 Task: Look for products in the category "Fragrance" from Lifeflo only.
Action: Mouse moved to (230, 126)
Screenshot: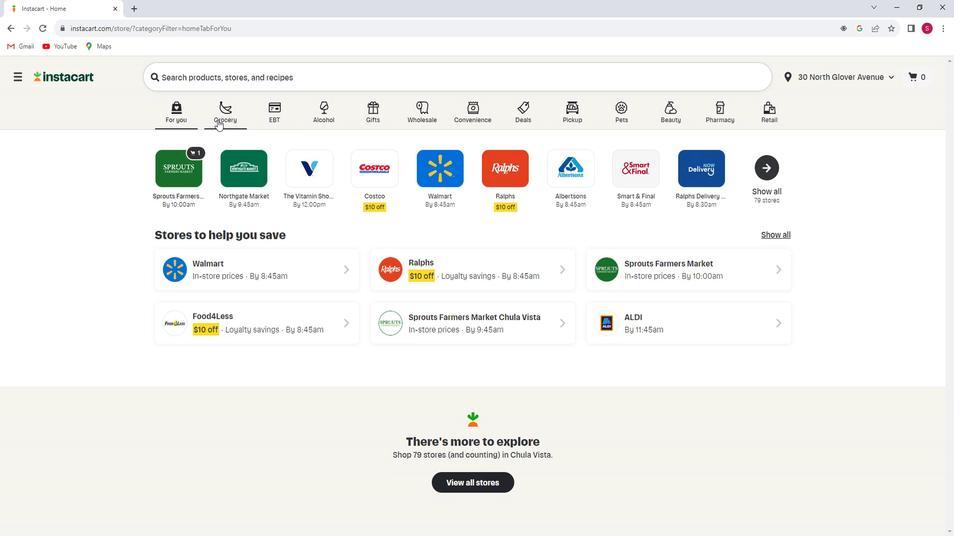 
Action: Mouse pressed left at (230, 126)
Screenshot: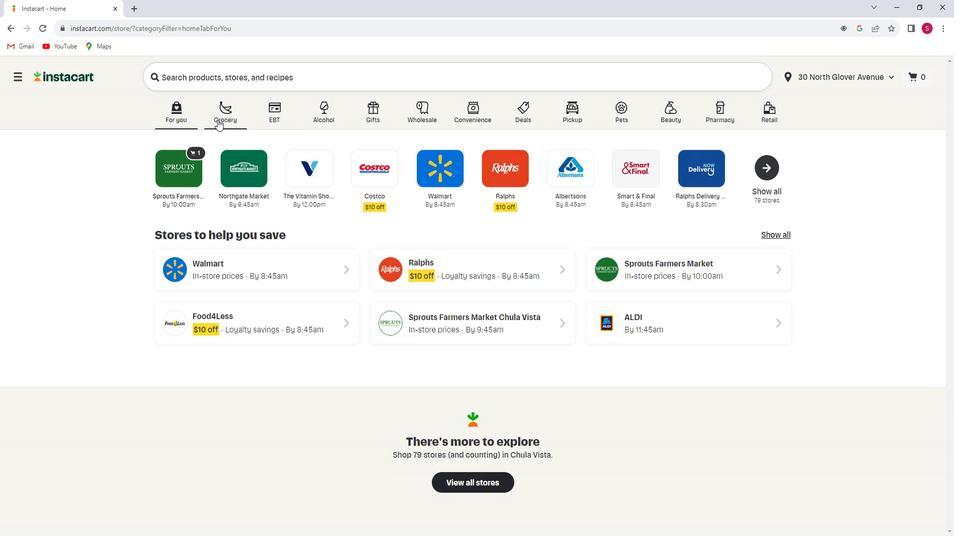 
Action: Mouse moved to (289, 305)
Screenshot: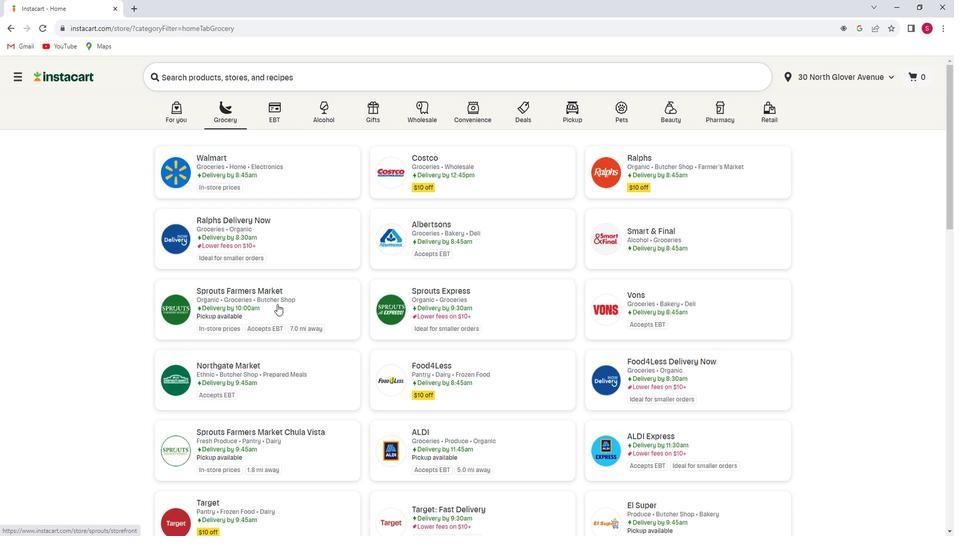 
Action: Mouse pressed left at (289, 305)
Screenshot: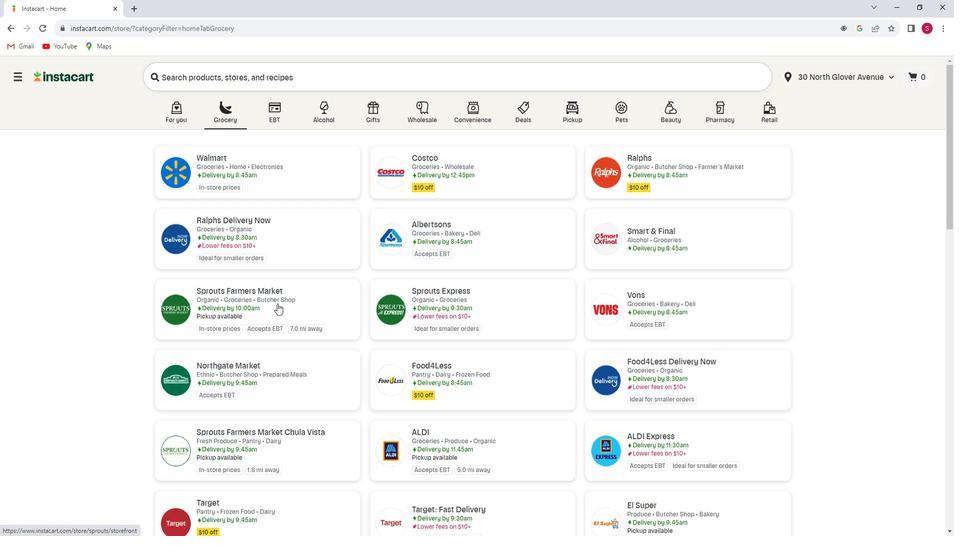 
Action: Mouse moved to (102, 314)
Screenshot: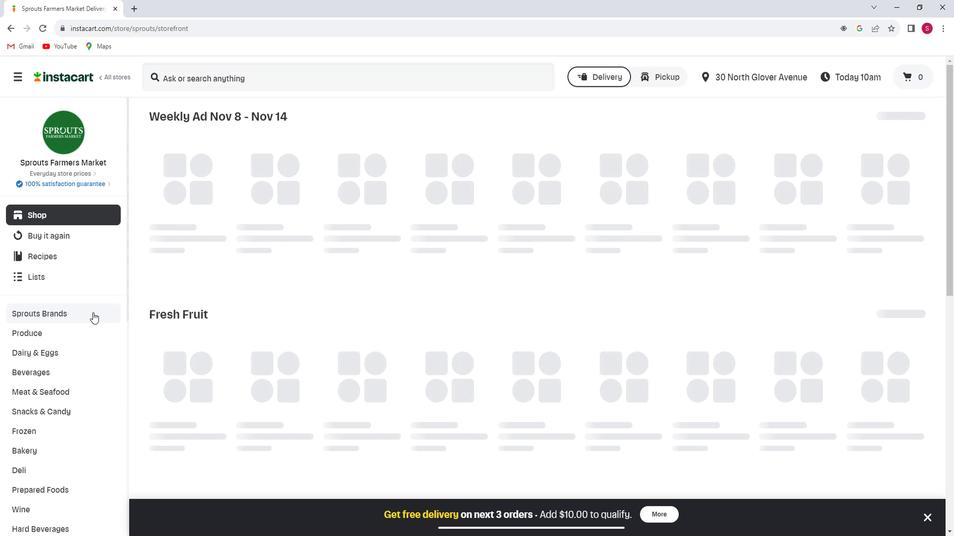 
Action: Mouse scrolled (102, 314) with delta (0, 0)
Screenshot: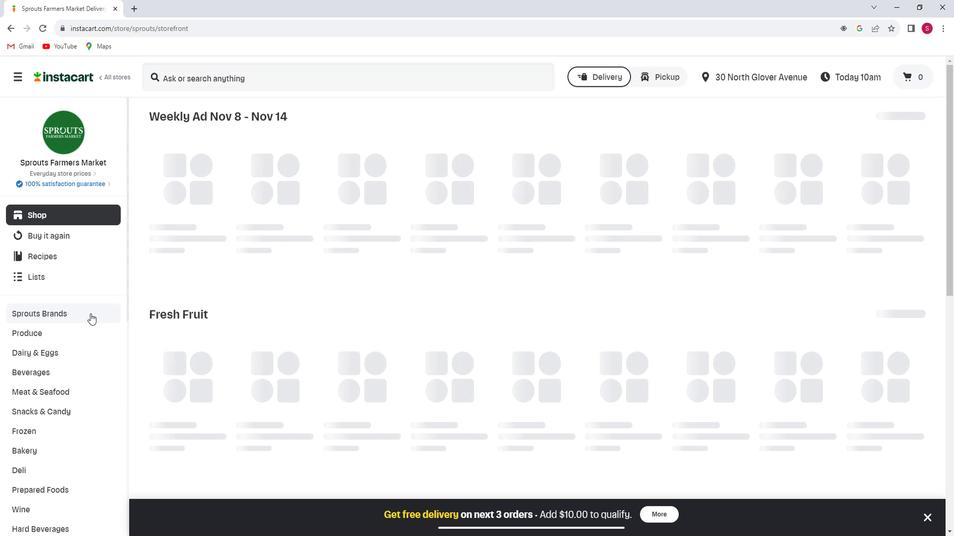 
Action: Mouse scrolled (102, 314) with delta (0, 0)
Screenshot: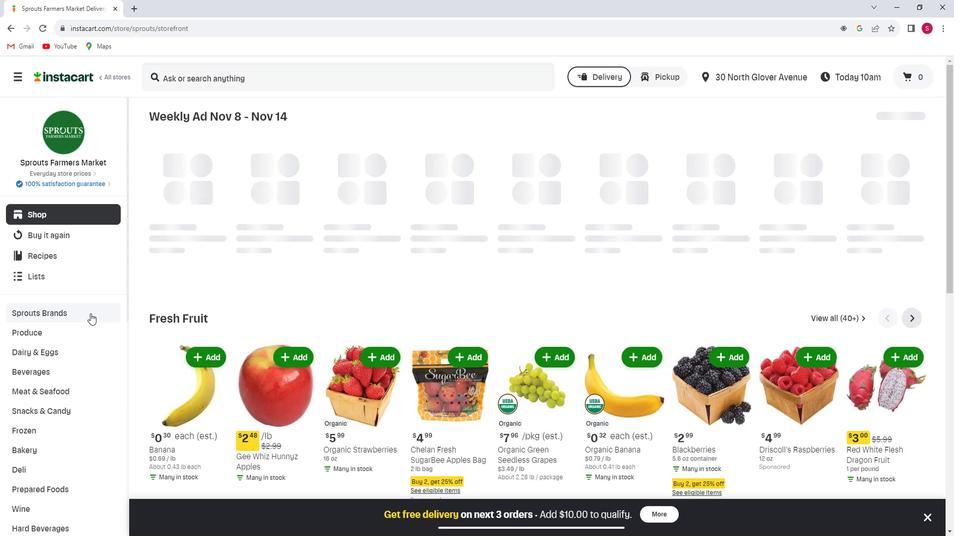 
Action: Mouse moved to (101, 316)
Screenshot: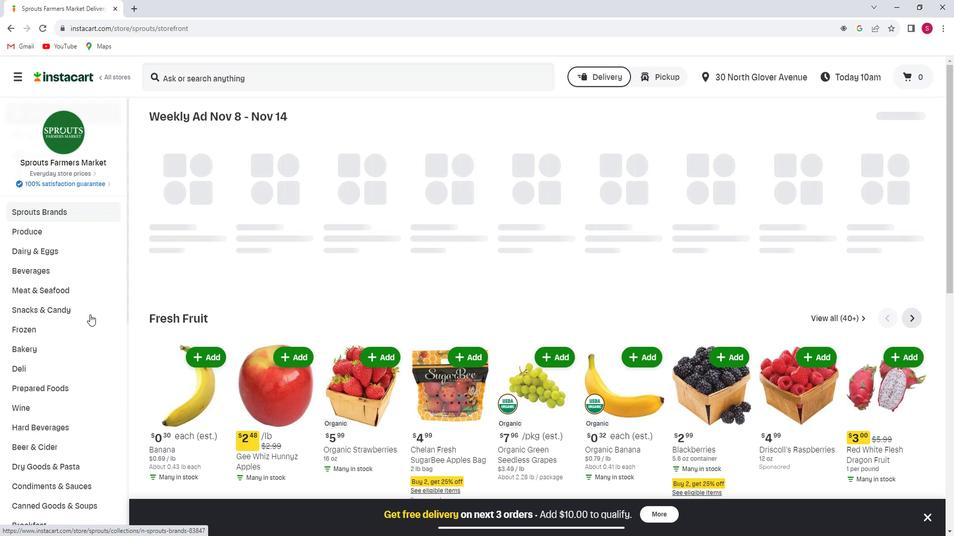 
Action: Mouse scrolled (101, 315) with delta (0, 0)
Screenshot: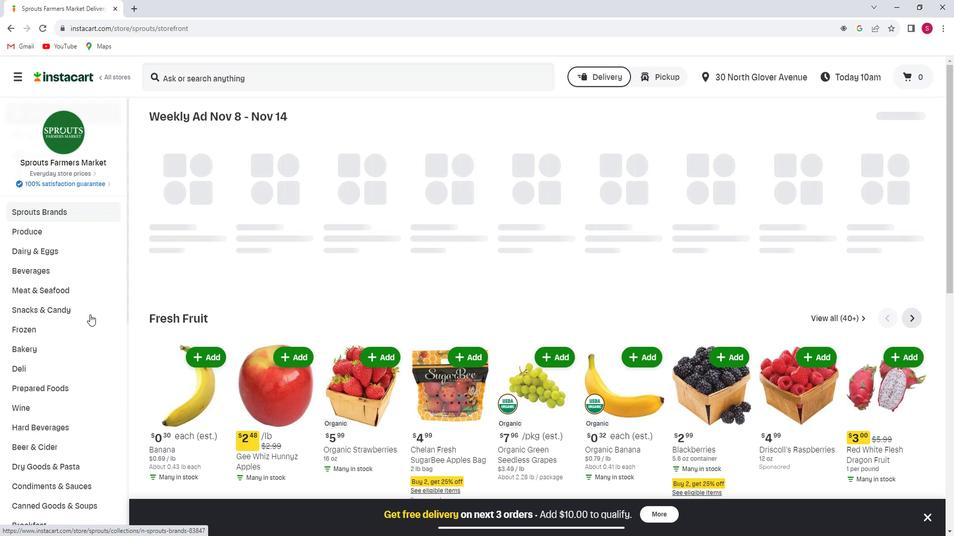 
Action: Mouse moved to (100, 318)
Screenshot: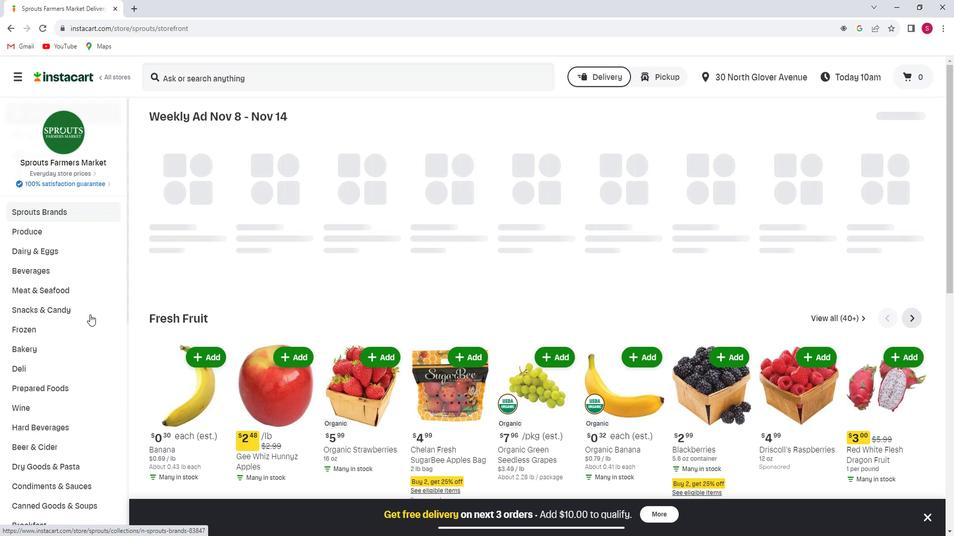 
Action: Mouse scrolled (100, 318) with delta (0, 0)
Screenshot: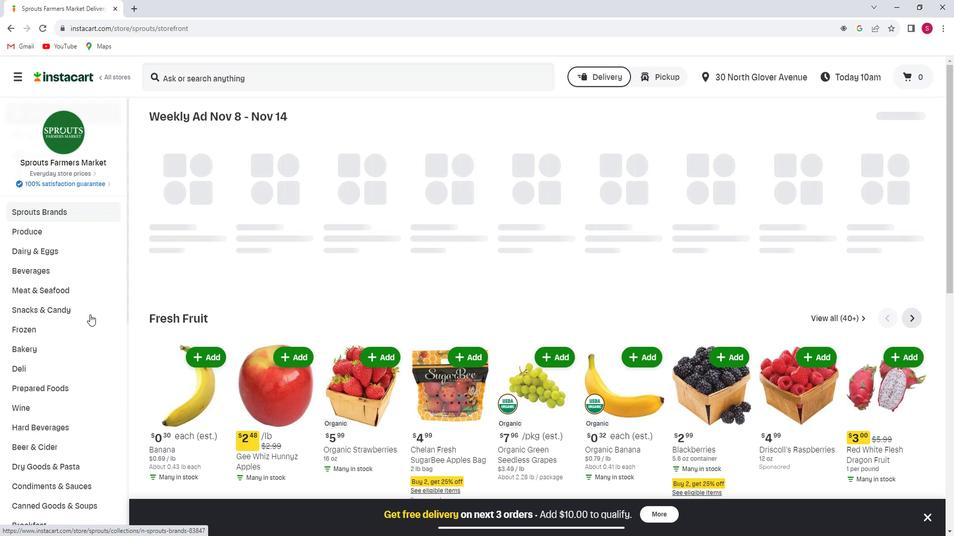 
Action: Mouse moved to (100, 319)
Screenshot: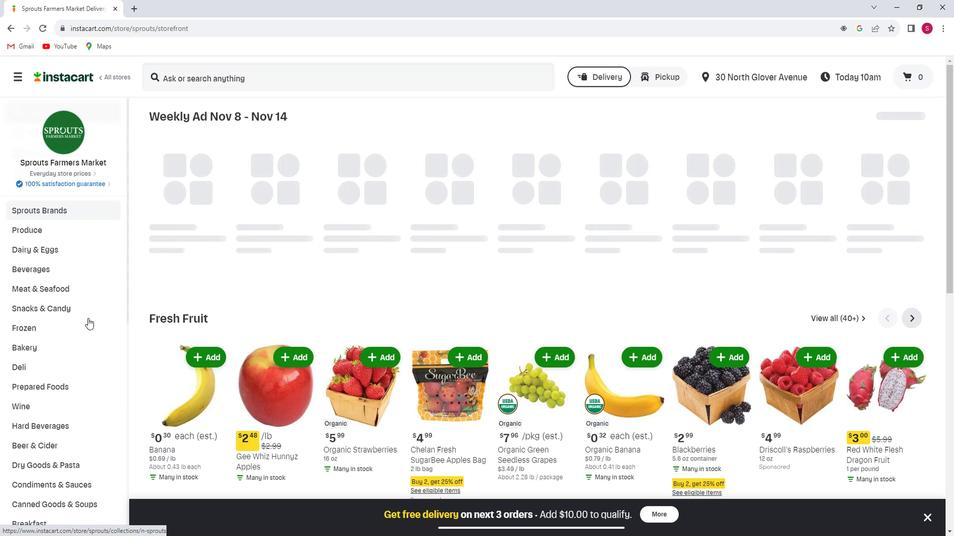
Action: Mouse scrolled (100, 318) with delta (0, 0)
Screenshot: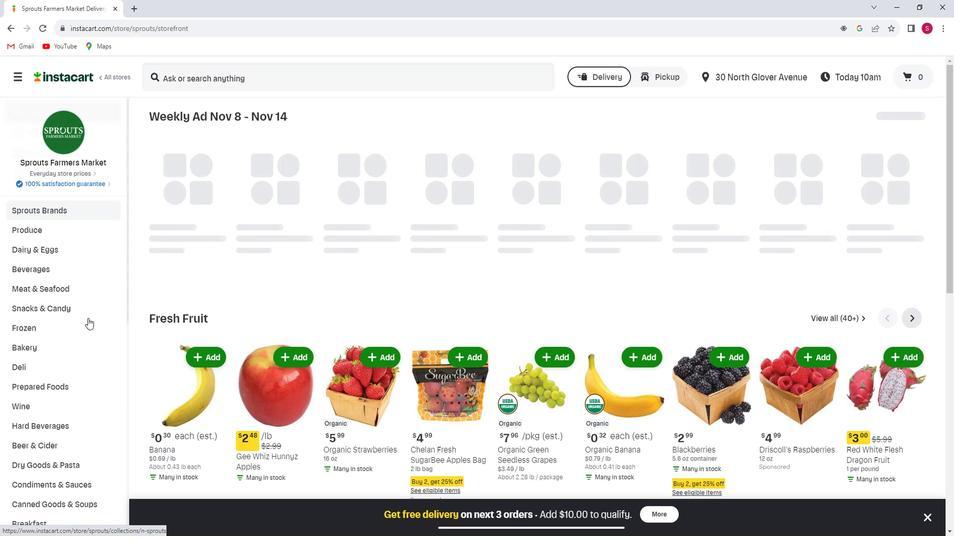 
Action: Mouse moved to (94, 325)
Screenshot: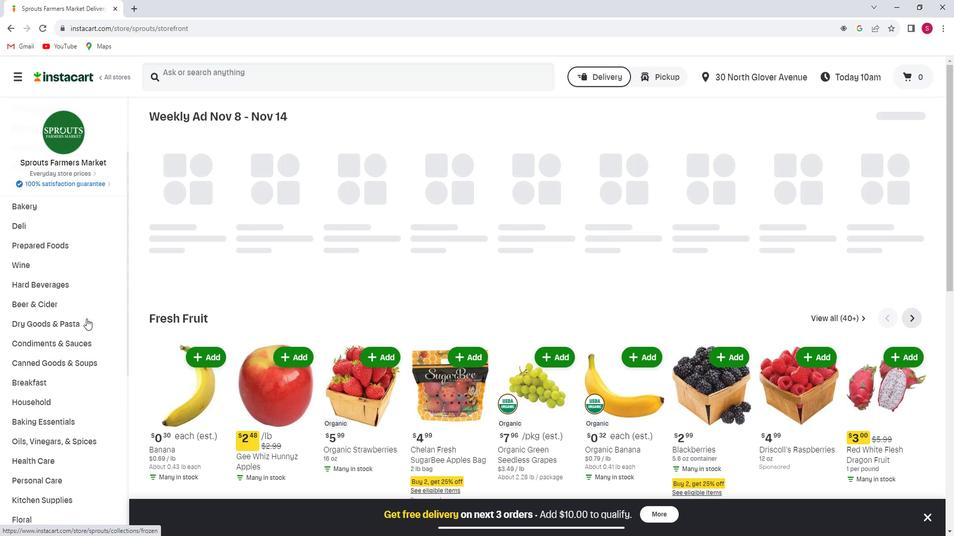 
Action: Mouse scrolled (94, 325) with delta (0, 0)
Screenshot: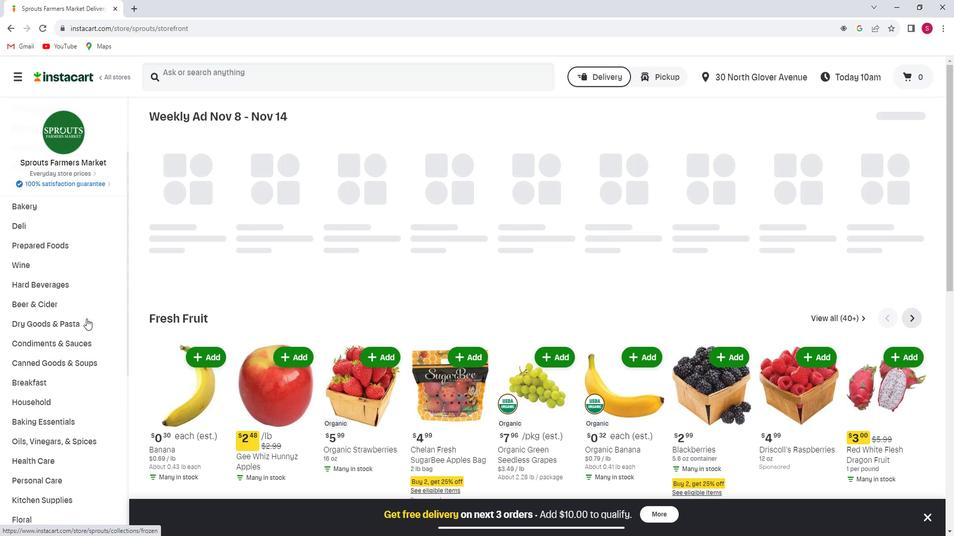 
Action: Mouse moved to (93, 327)
Screenshot: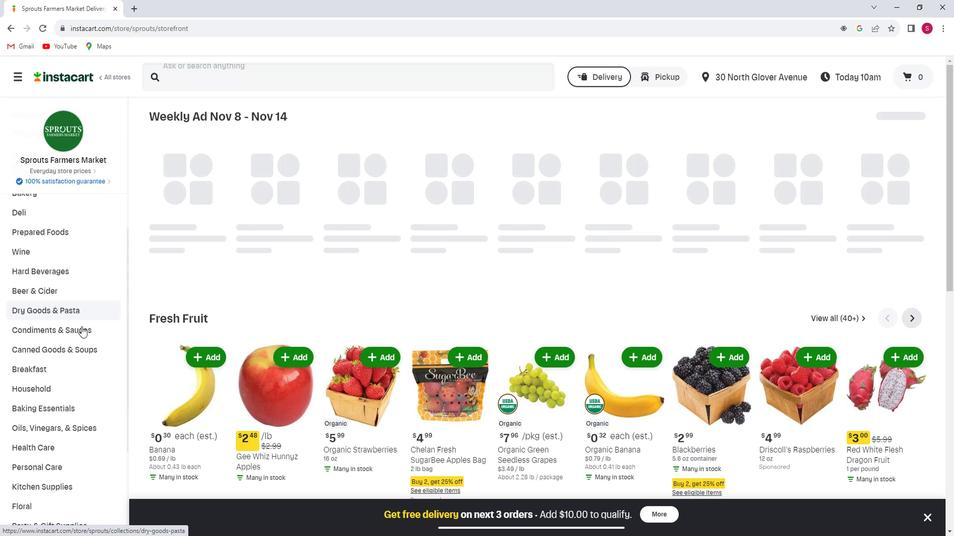 
Action: Mouse scrolled (93, 326) with delta (0, 0)
Screenshot: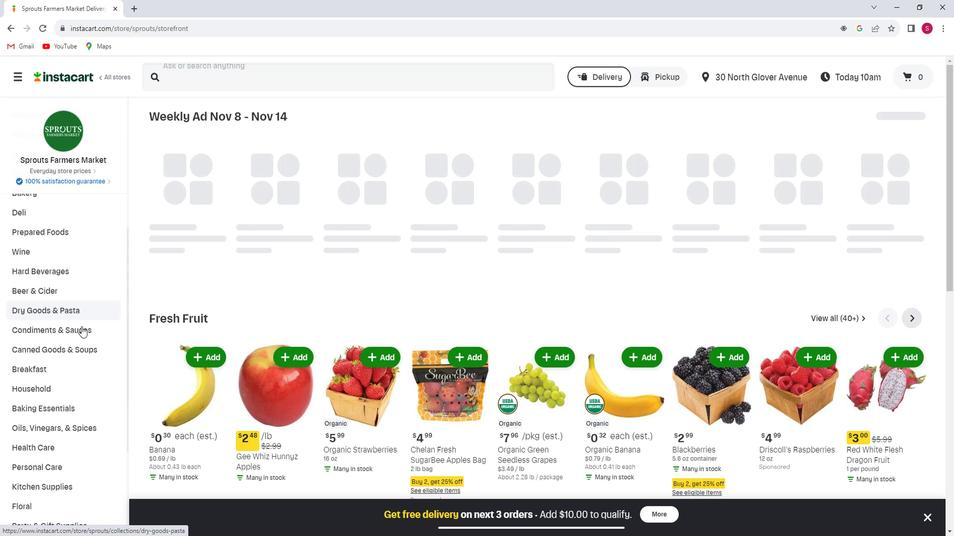 
Action: Mouse moved to (71, 364)
Screenshot: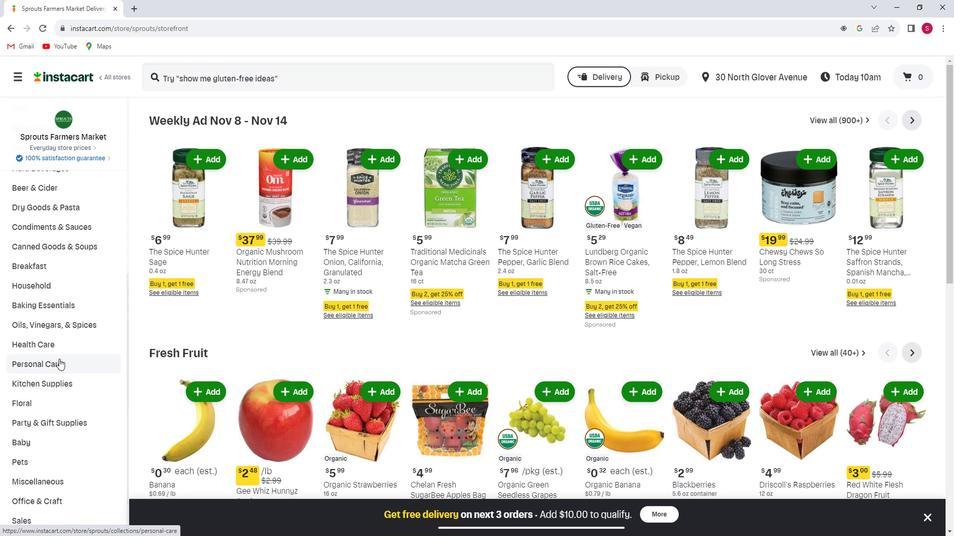 
Action: Mouse pressed left at (71, 364)
Screenshot: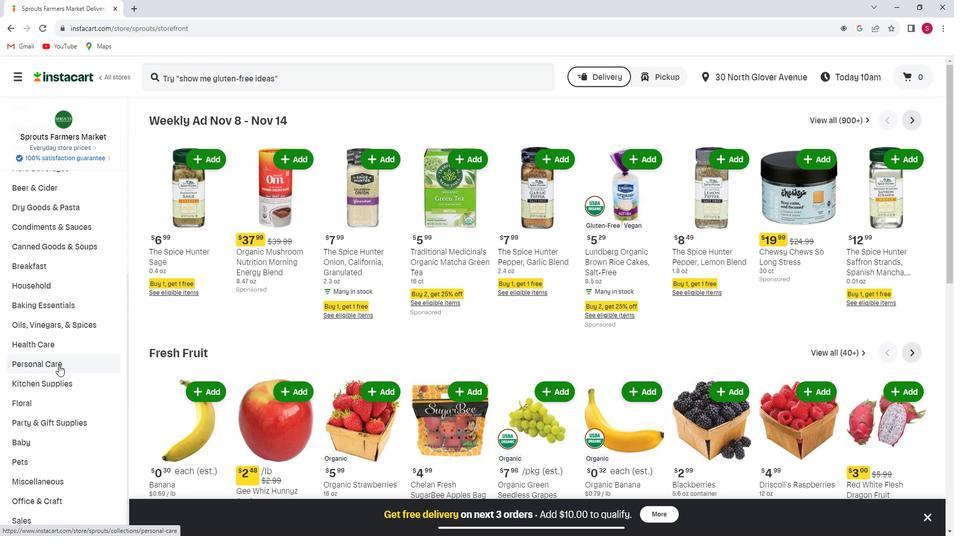 
Action: Mouse moved to (871, 271)
Screenshot: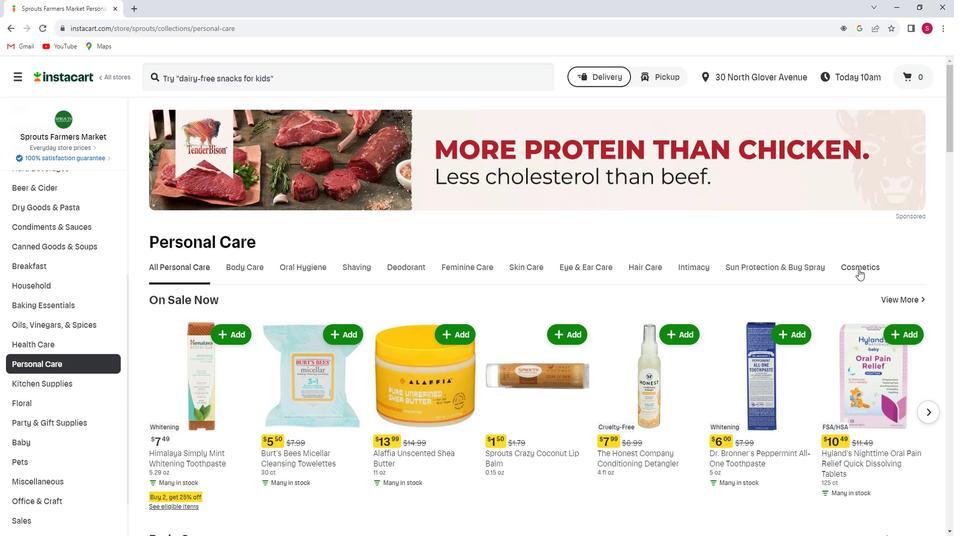 
Action: Mouse pressed left at (871, 271)
Screenshot: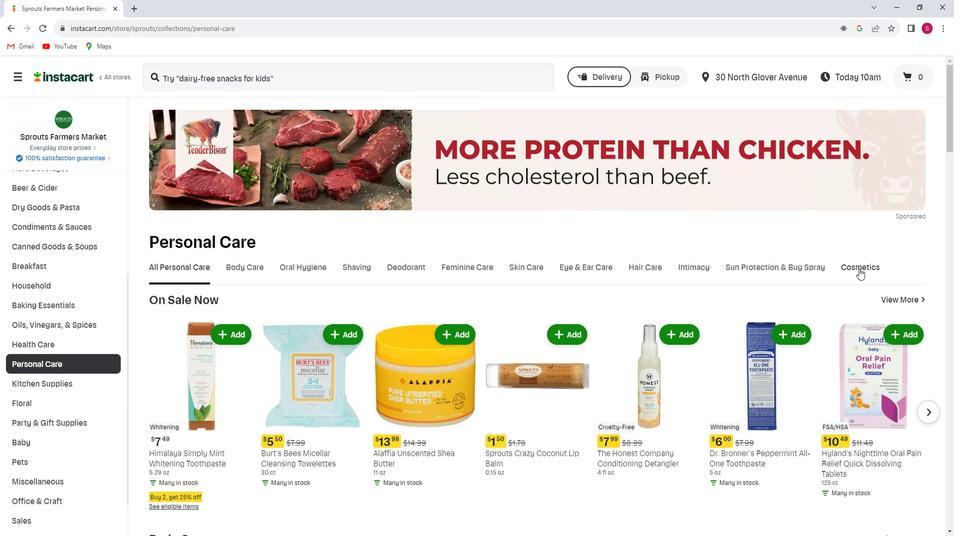 
Action: Mouse moved to (359, 198)
Screenshot: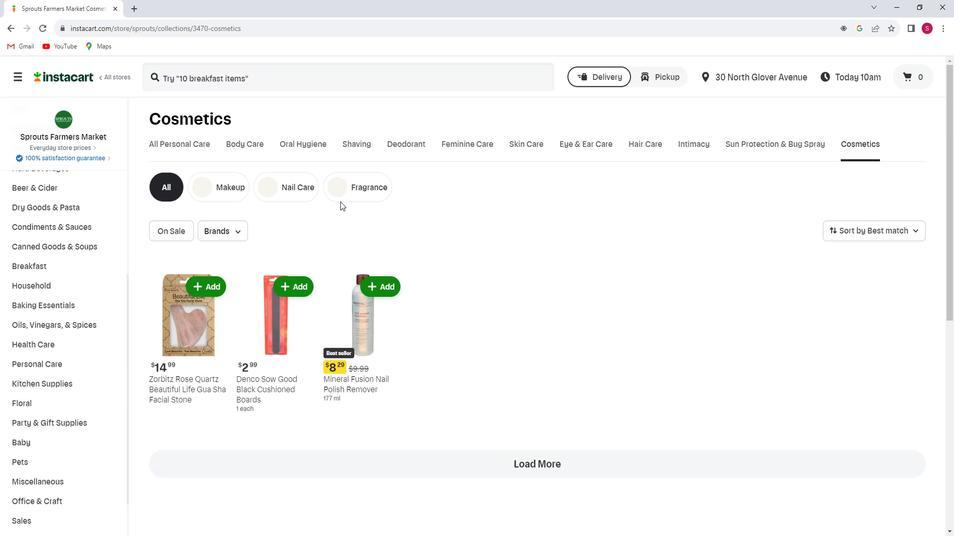 
Action: Mouse pressed left at (359, 198)
Screenshot: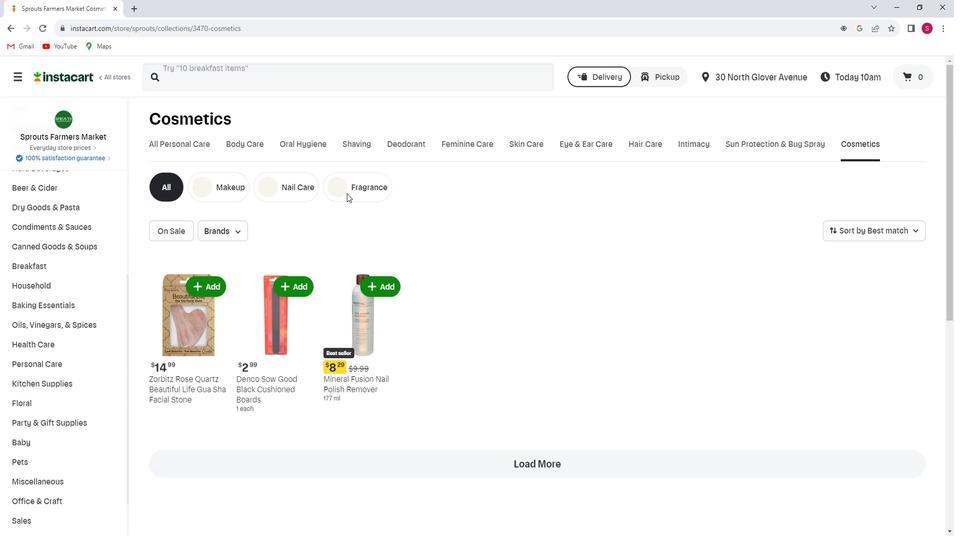 
Action: Mouse moved to (240, 239)
Screenshot: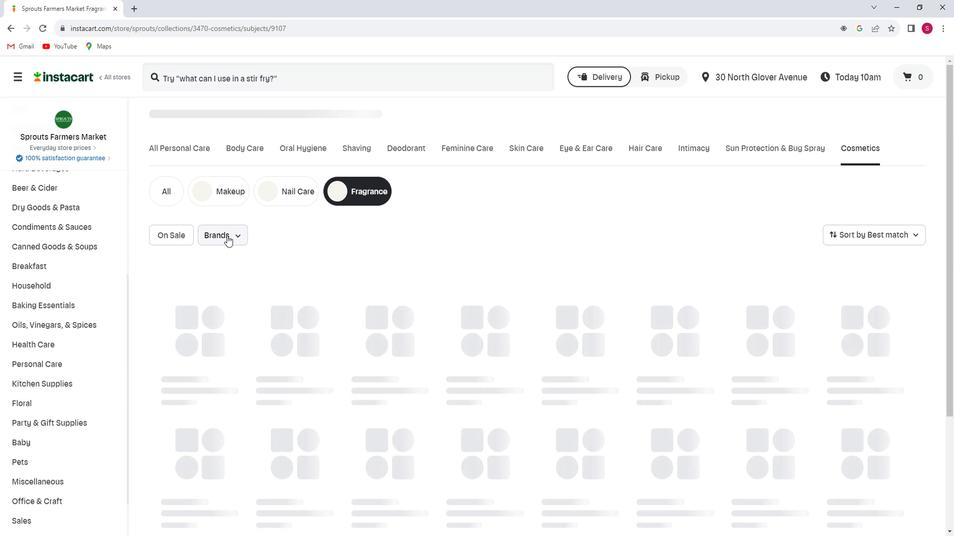 
Action: Mouse pressed left at (240, 239)
Screenshot: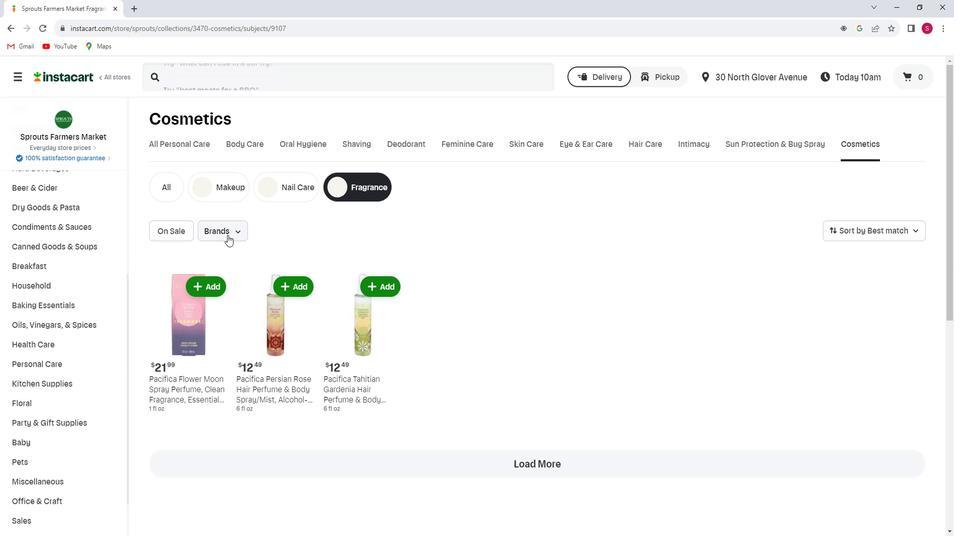 
Action: Mouse moved to (238, 287)
Screenshot: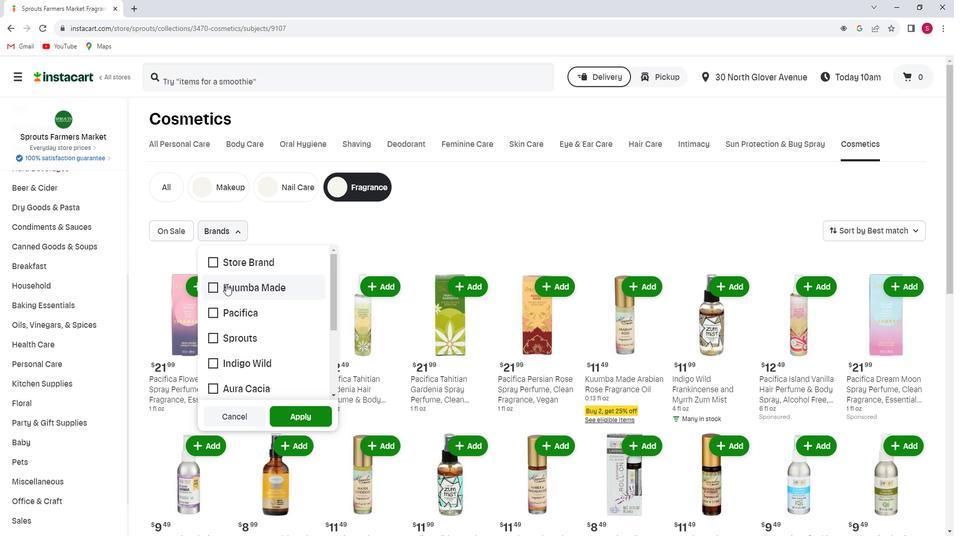 
Action: Mouse scrolled (238, 287) with delta (0, 0)
Screenshot: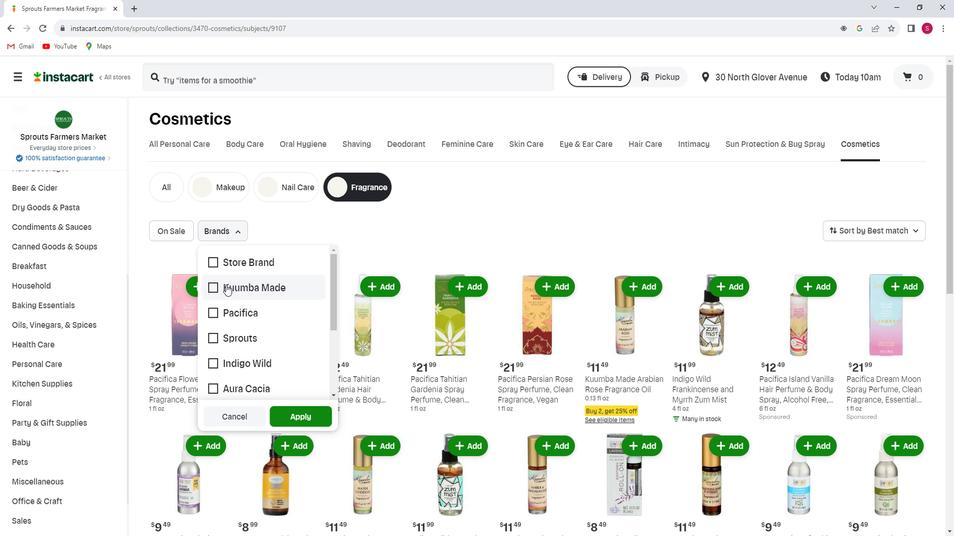 
Action: Mouse scrolled (238, 287) with delta (0, 0)
Screenshot: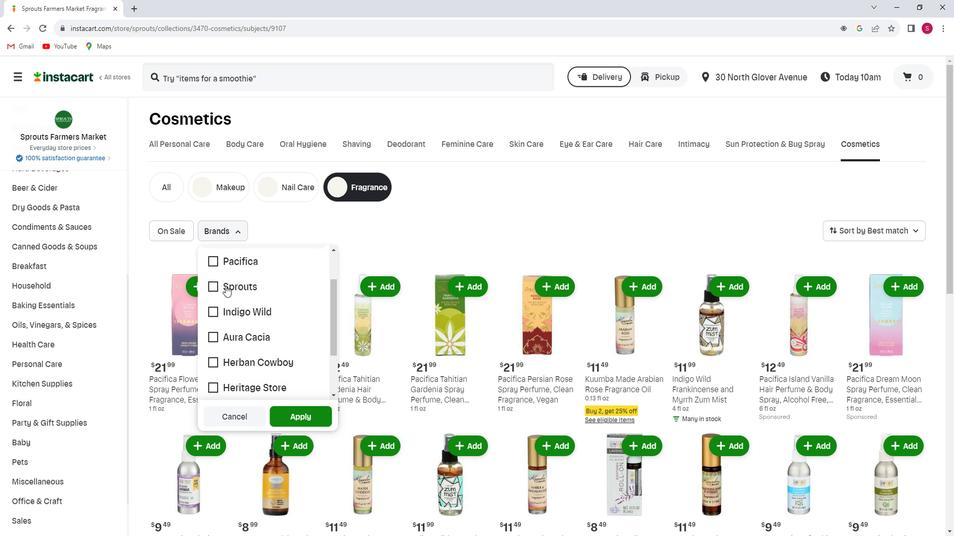
Action: Mouse scrolled (238, 287) with delta (0, 0)
Screenshot: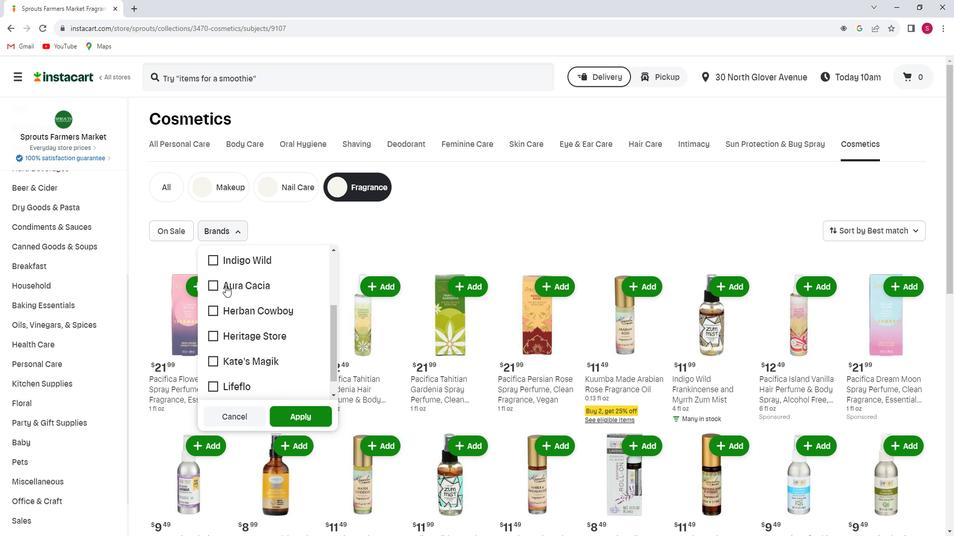 
Action: Mouse moved to (238, 288)
Screenshot: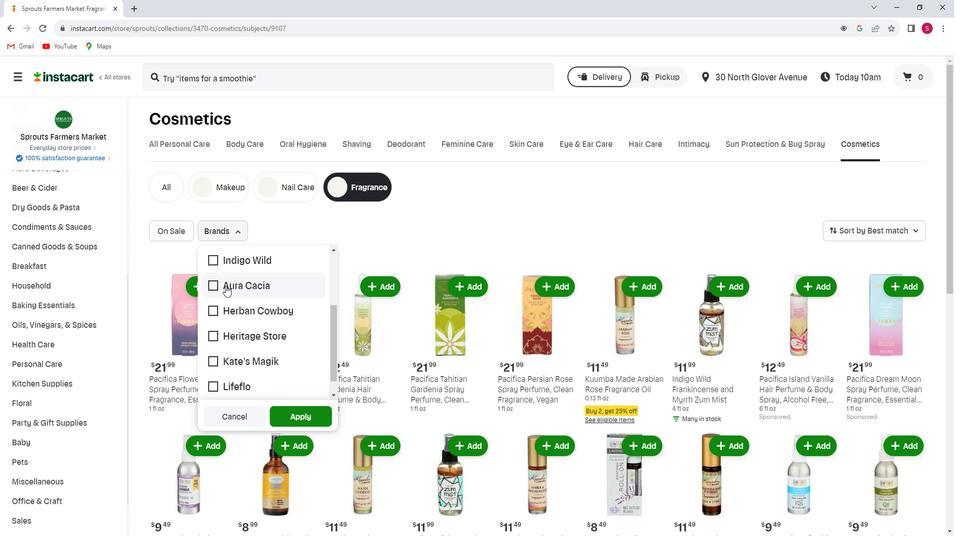 
Action: Mouse scrolled (238, 287) with delta (0, 0)
Screenshot: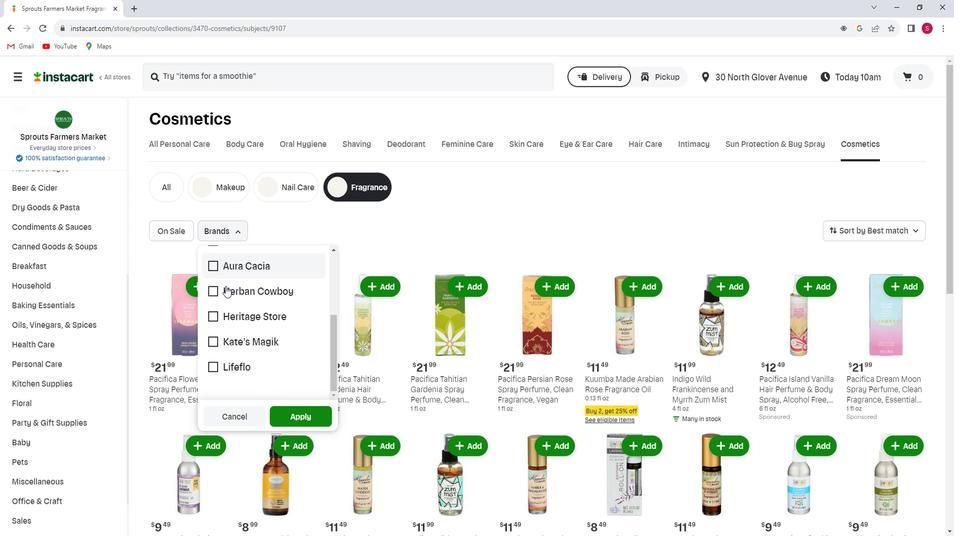 
Action: Mouse moved to (223, 364)
Screenshot: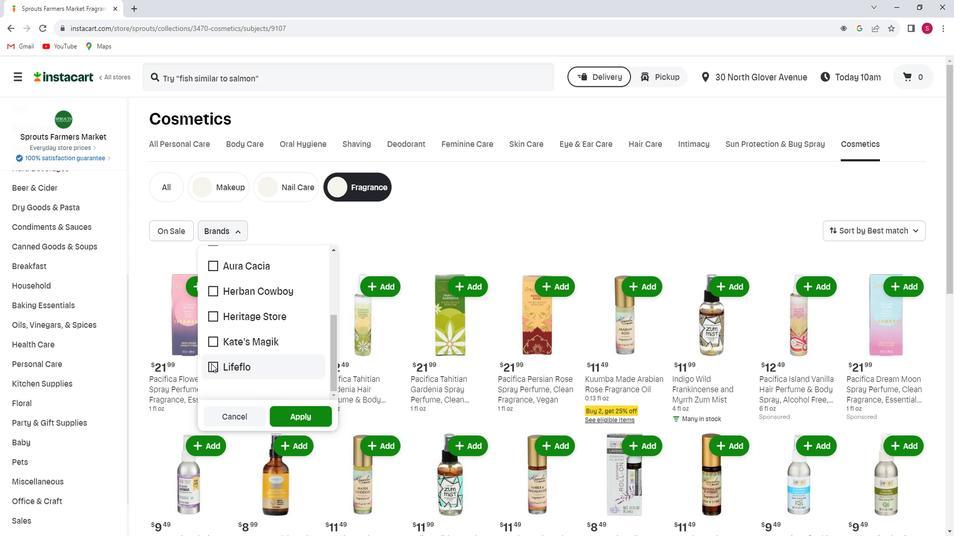 
Action: Mouse pressed left at (223, 364)
Screenshot: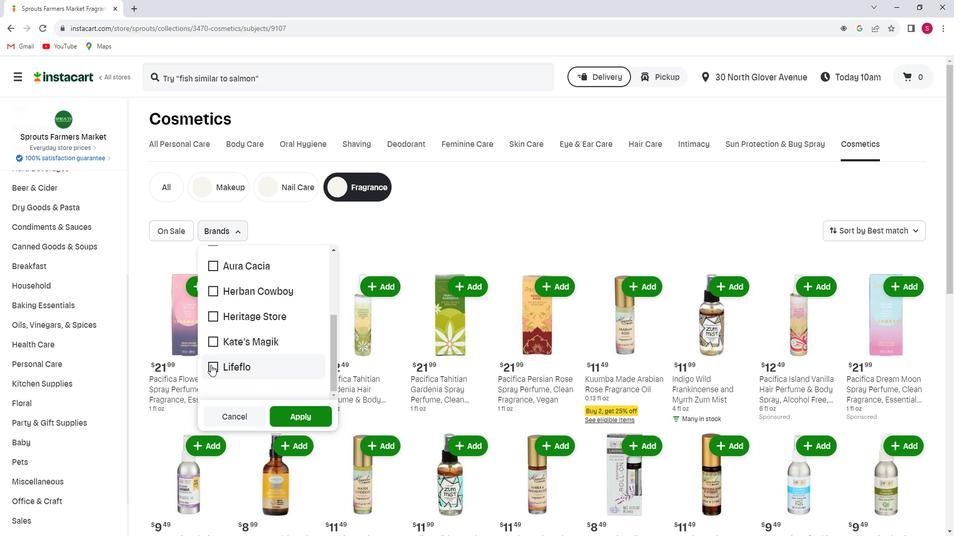 
Action: Mouse moved to (299, 413)
Screenshot: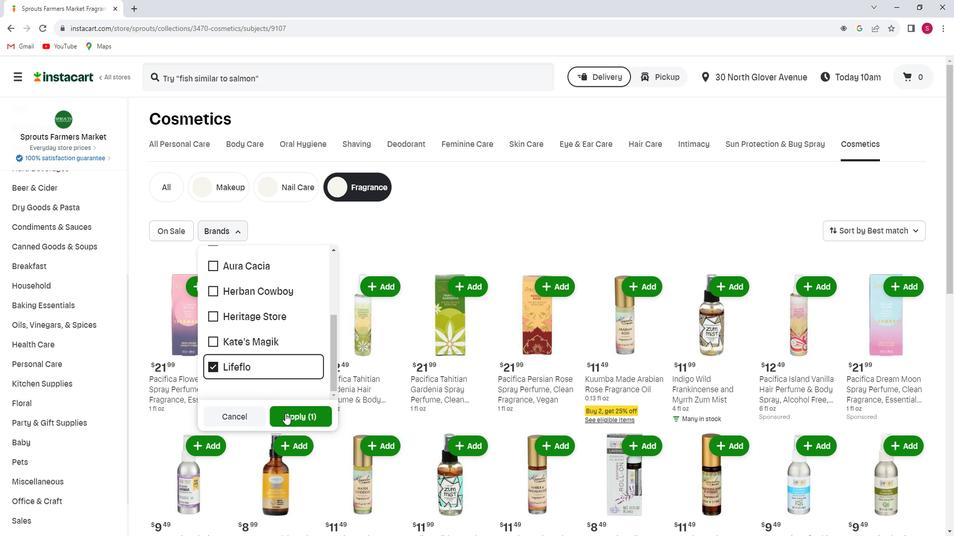 
Action: Mouse pressed left at (299, 413)
Screenshot: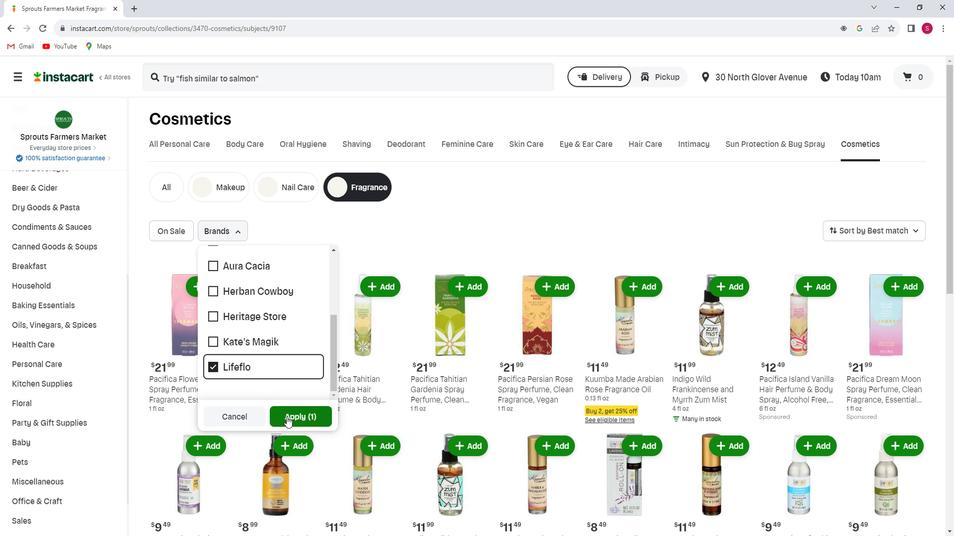 
Action: Mouse moved to (299, 412)
Screenshot: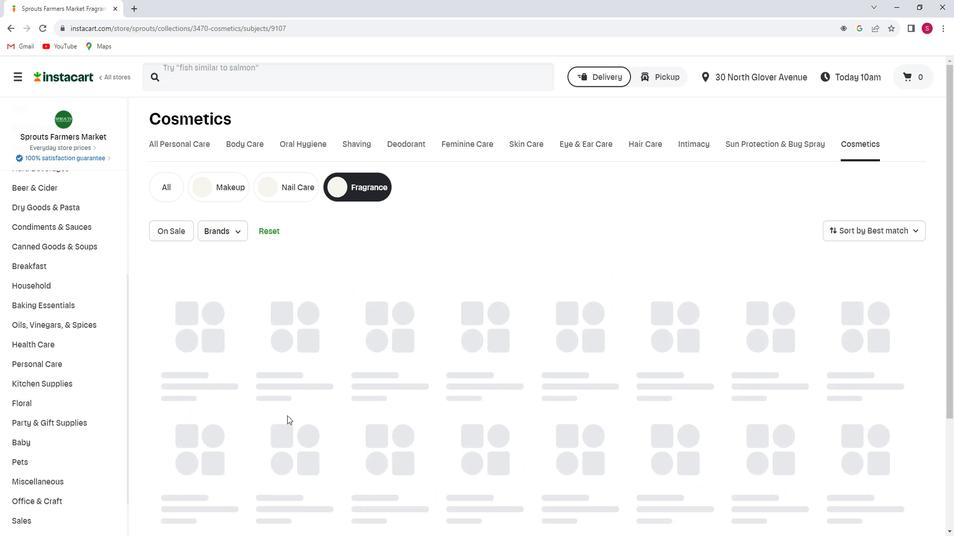 
